 Task: Create a task  Issue with data being truncated when saving to database , assign it to team member softage.10@softage.net in the project ZephyrTech and update the status of the task to  Off Track , set the priority of the task to Medium.
Action: Mouse moved to (69, 54)
Screenshot: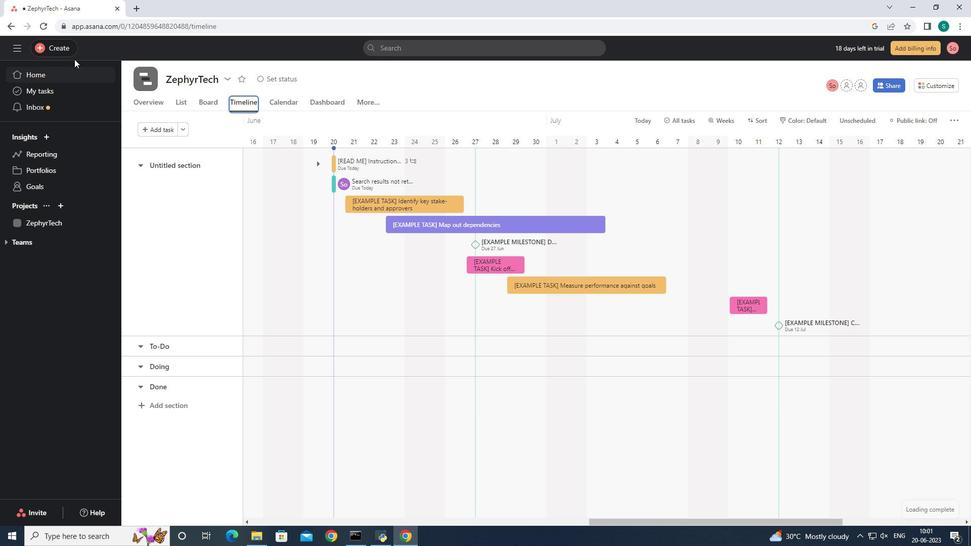 
Action: Mouse pressed left at (69, 54)
Screenshot: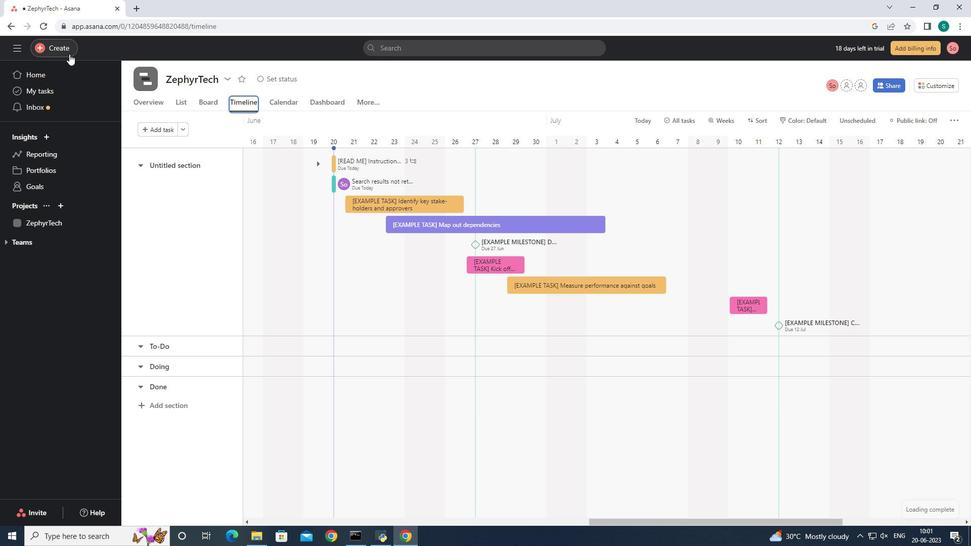 
Action: Mouse moved to (129, 52)
Screenshot: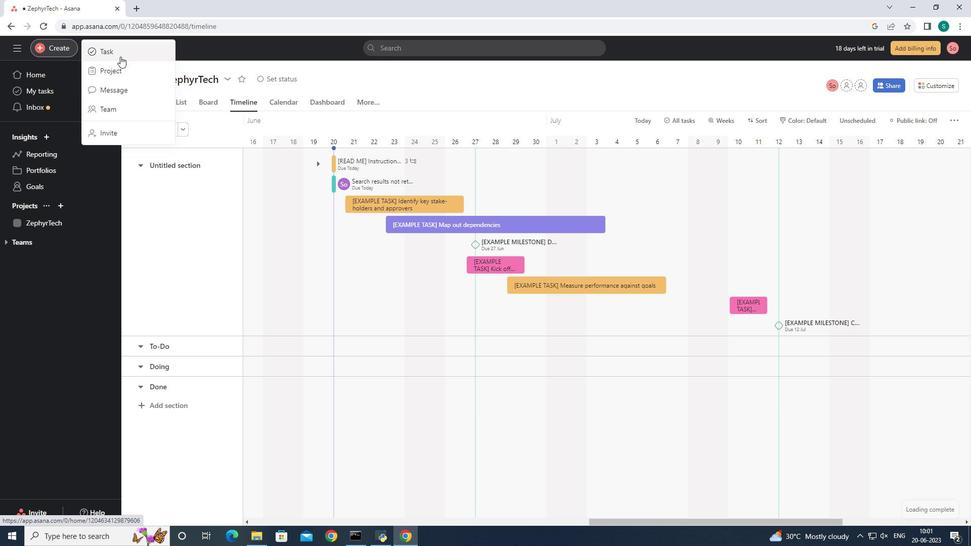 
Action: Mouse pressed left at (129, 52)
Screenshot: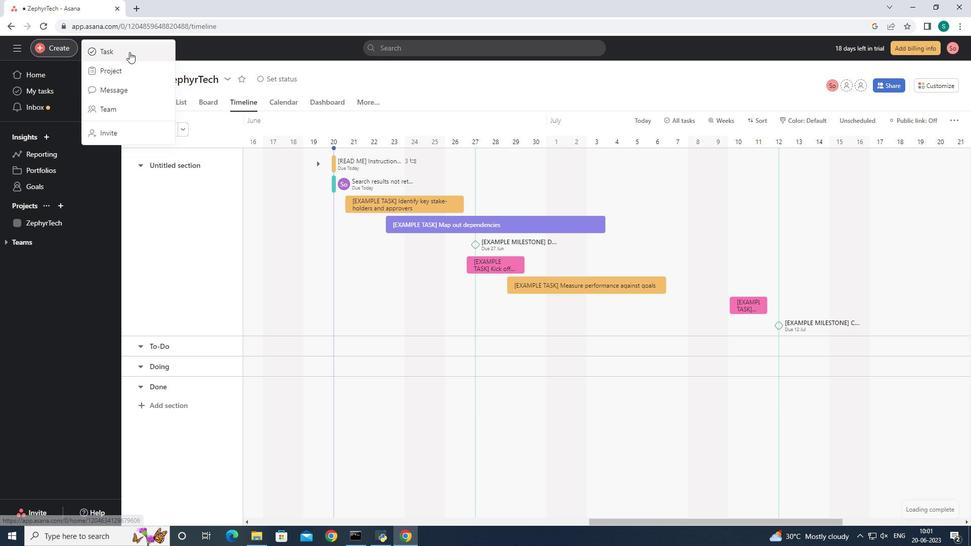 
Action: Mouse moved to (852, 436)
Screenshot: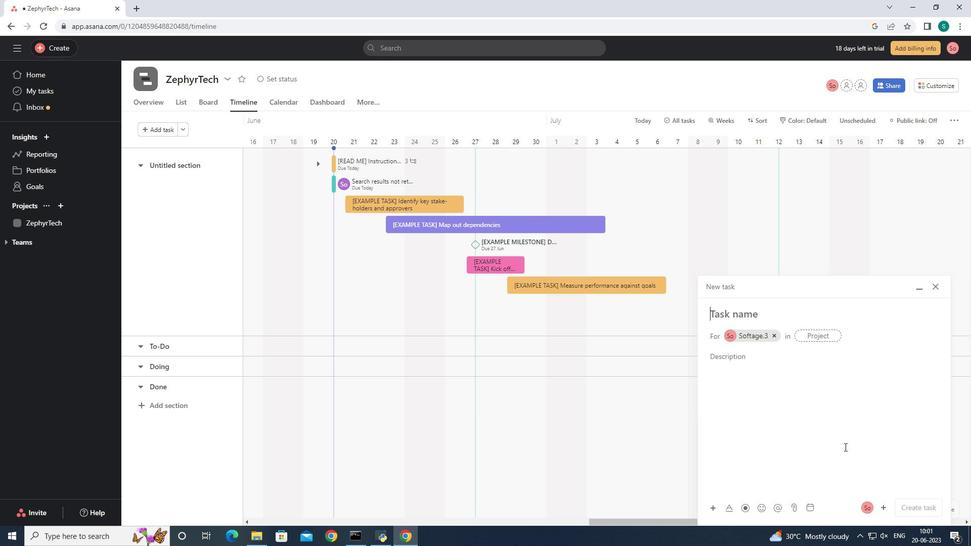 
Action: Key pressed <Key.shift><Key.shift><Key.shift>Issue<Key.space>with<Key.space>data<Key.space>being<Key.space>truncated<Key.space>when<Key.space>saving<Key.space>to<Key.space>database,
Screenshot: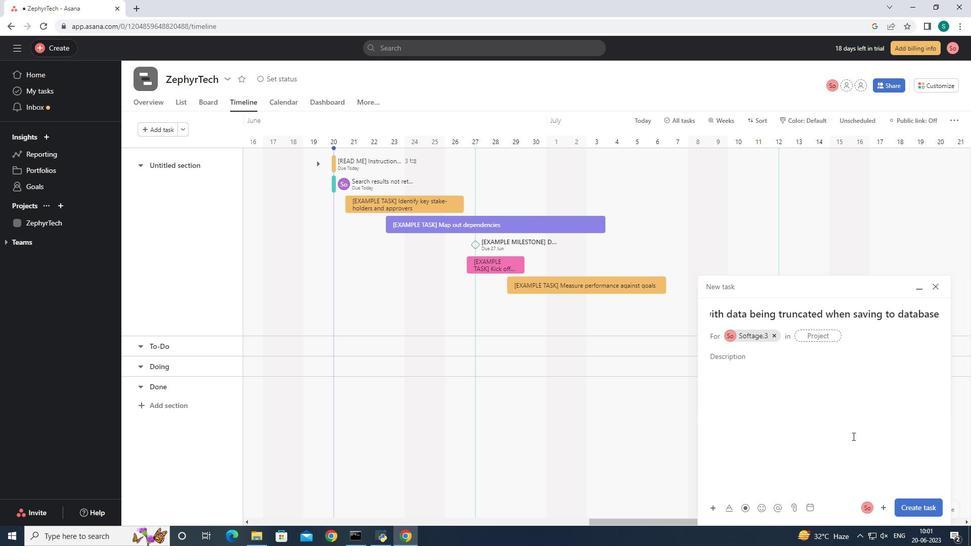 
Action: Mouse moved to (771, 338)
Screenshot: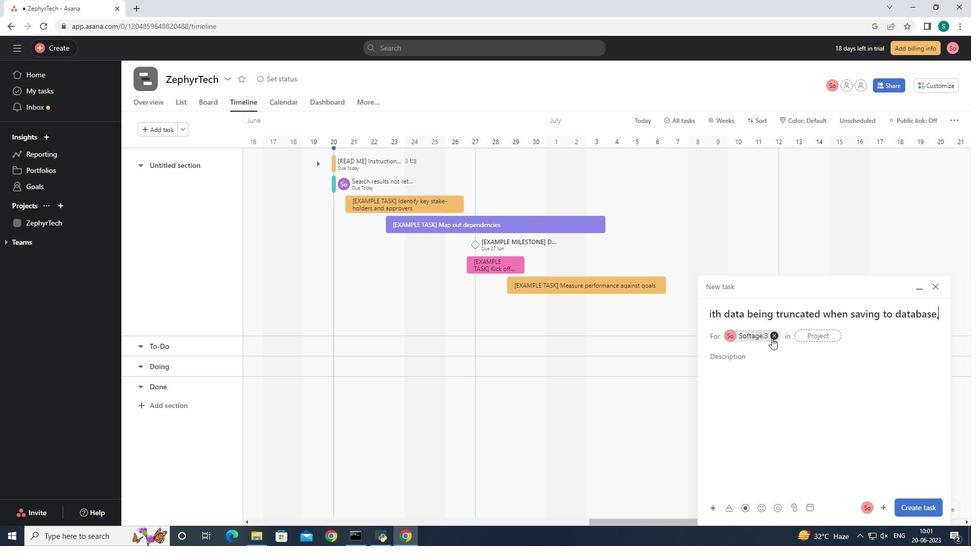 
Action: Mouse pressed left at (771, 338)
Screenshot: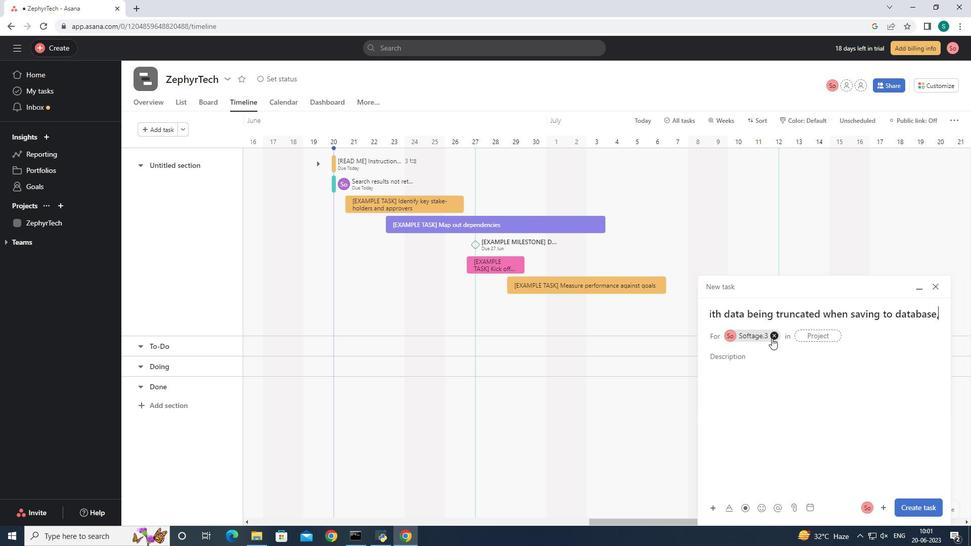 
Action: Mouse moved to (870, 511)
Screenshot: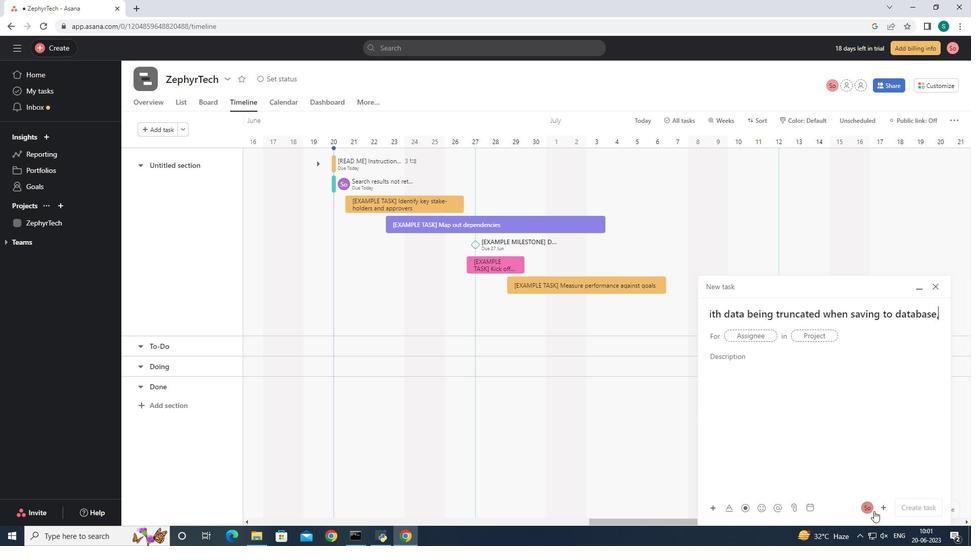 
Action: Mouse pressed left at (870, 511)
Screenshot: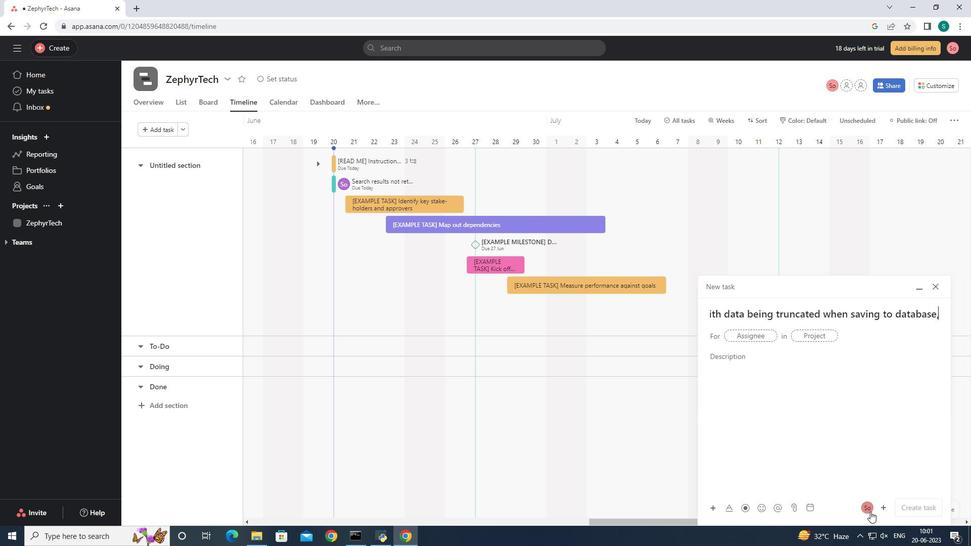
Action: Mouse moved to (803, 509)
Screenshot: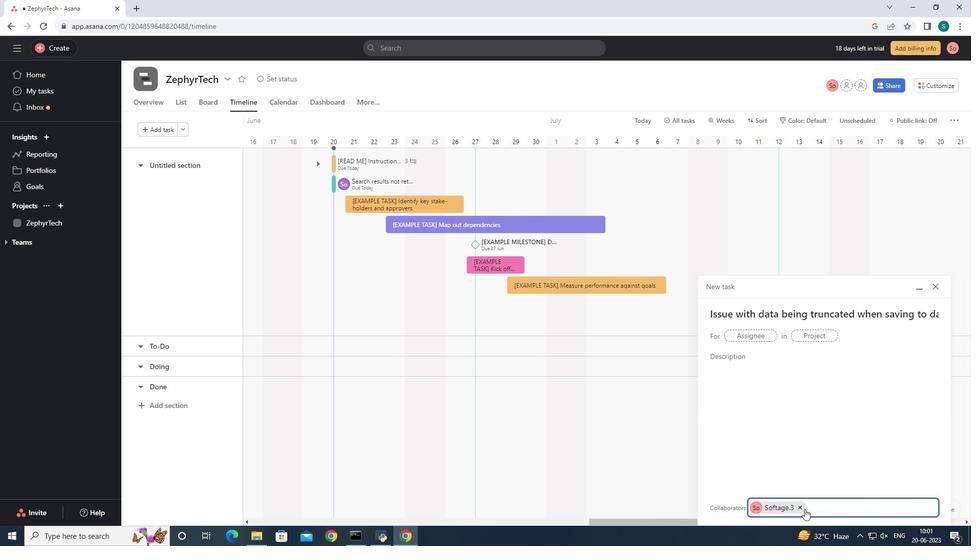 
Action: Mouse pressed left at (803, 509)
Screenshot: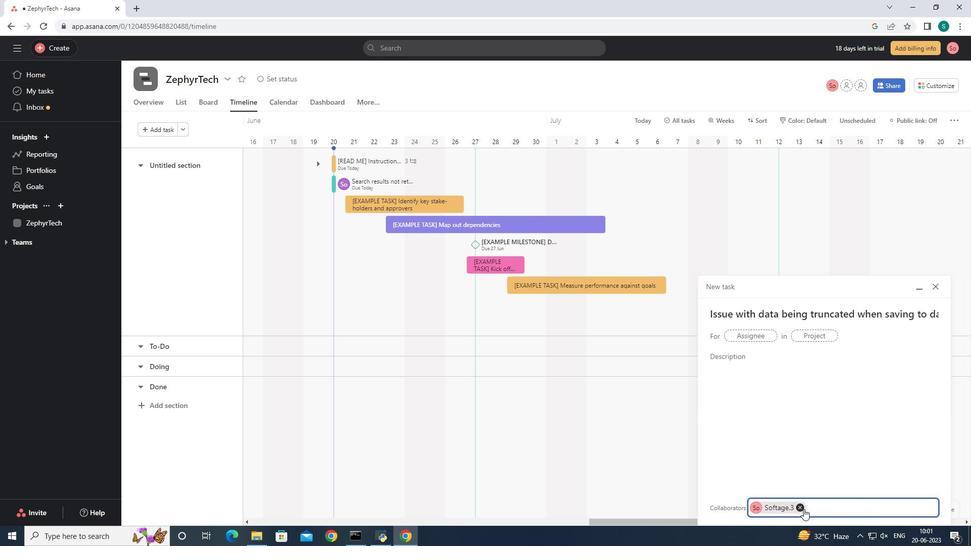
Action: Mouse moved to (762, 340)
Screenshot: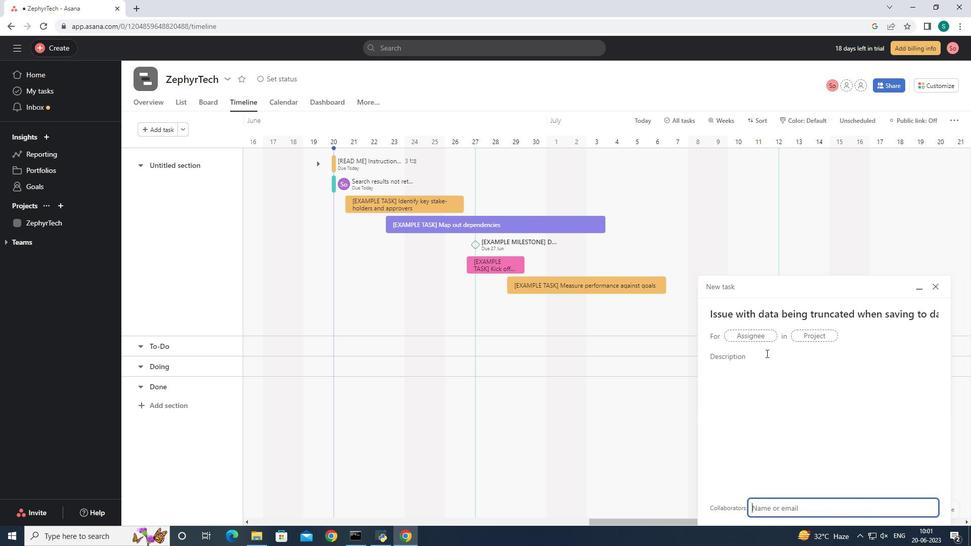 
Action: Mouse pressed left at (762, 340)
Screenshot: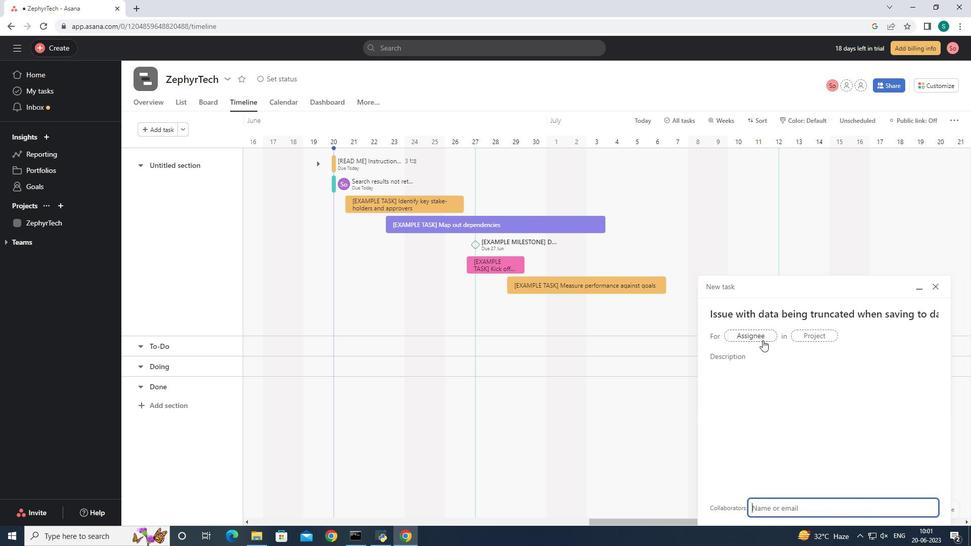 
Action: Mouse moved to (759, 334)
Screenshot: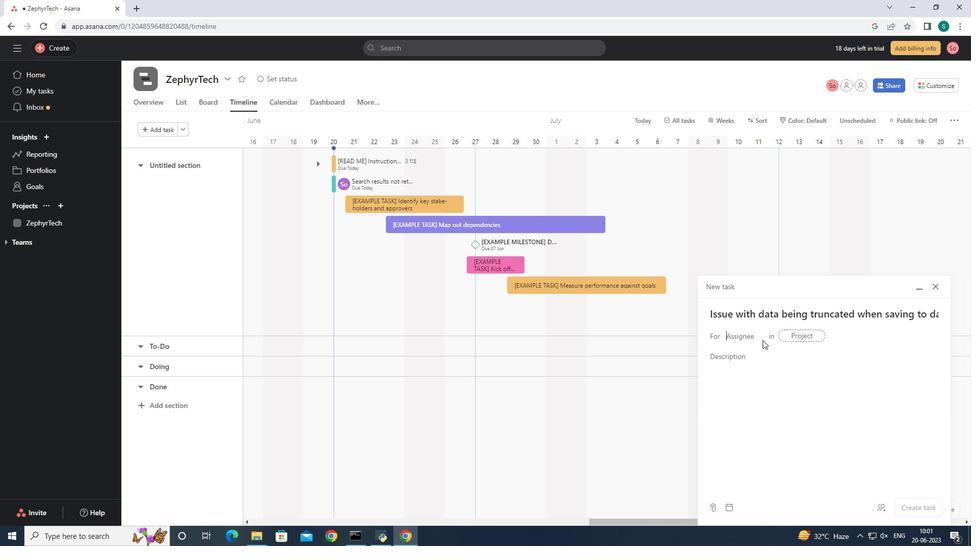
Action: Key pressed <Key.shift>Softage.10
Screenshot: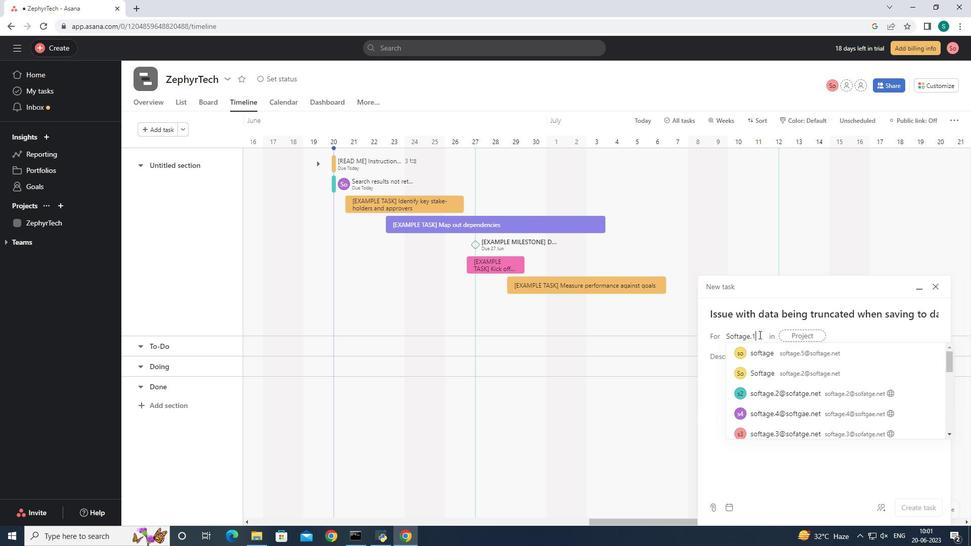 
Action: Mouse moved to (810, 357)
Screenshot: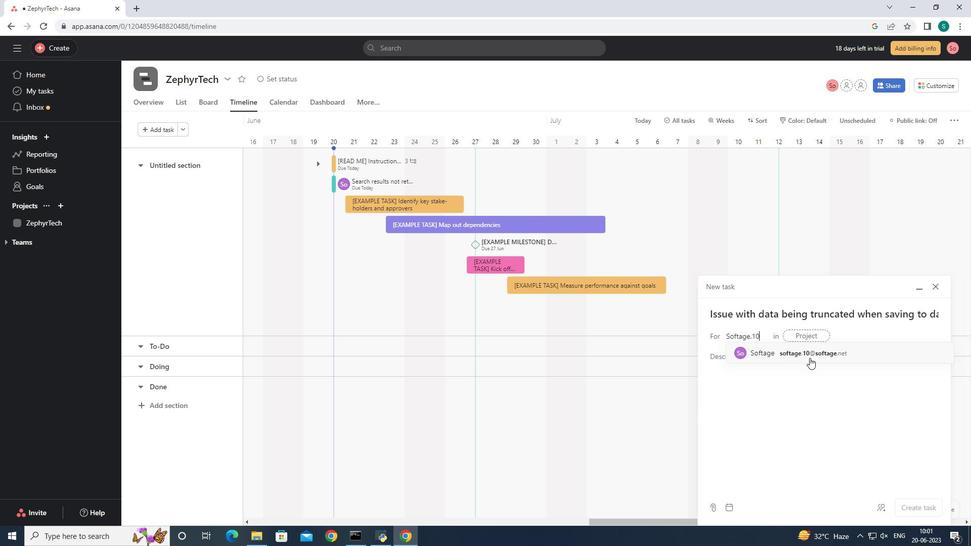 
Action: Mouse pressed left at (810, 357)
Screenshot: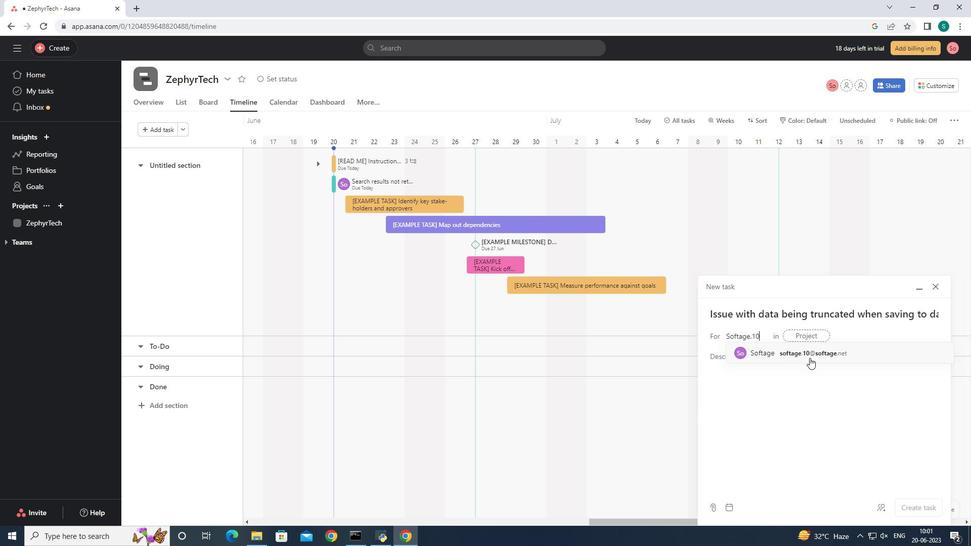 
Action: Mouse moved to (767, 353)
Screenshot: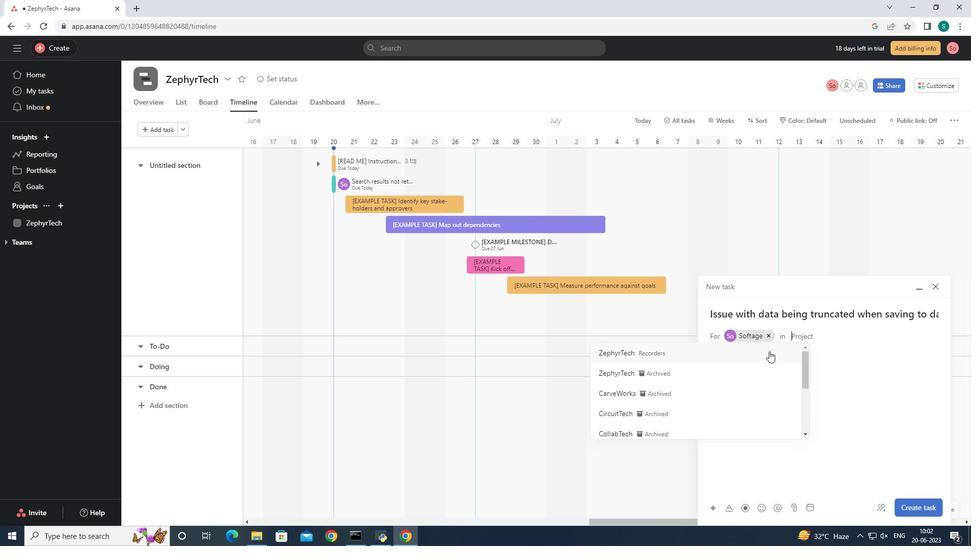 
Action: Mouse pressed left at (767, 353)
Screenshot: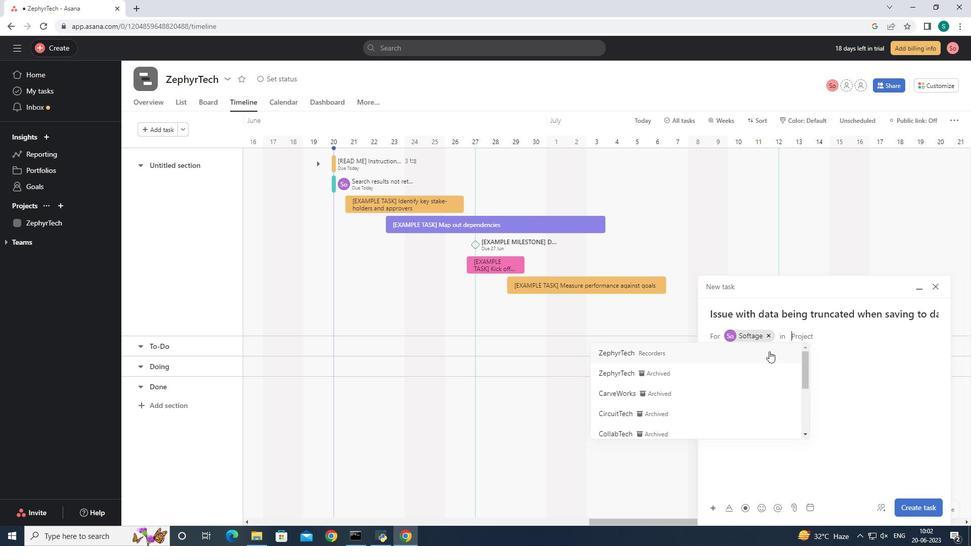 
Action: Mouse moved to (765, 382)
Screenshot: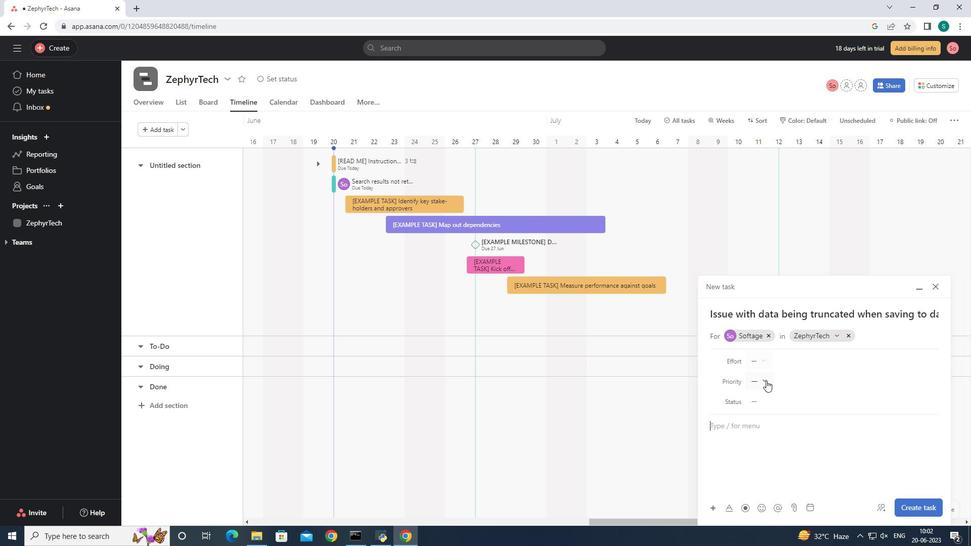 
Action: Mouse pressed left at (765, 382)
Screenshot: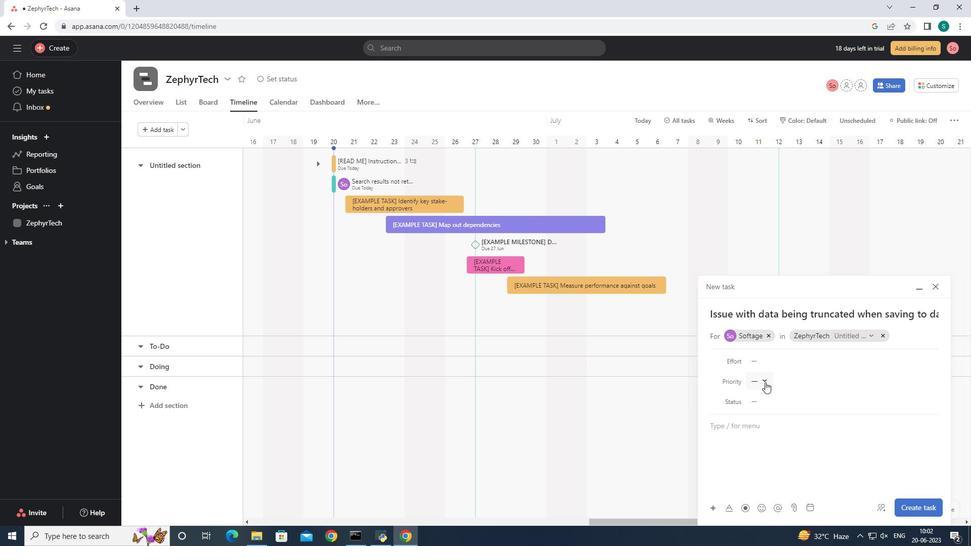 
Action: Mouse moved to (730, 443)
Screenshot: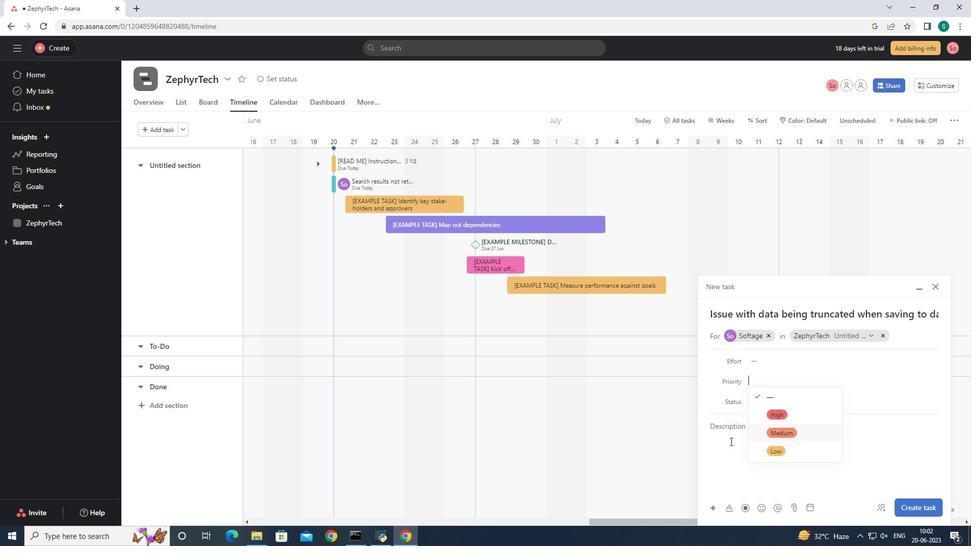 
Action: Mouse pressed left at (730, 443)
Screenshot: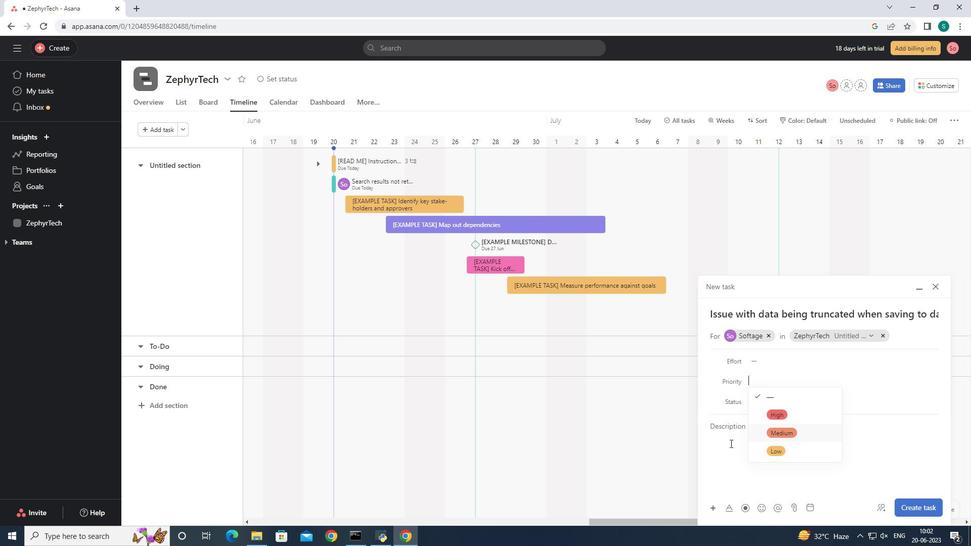 
Action: Mouse moved to (754, 401)
Screenshot: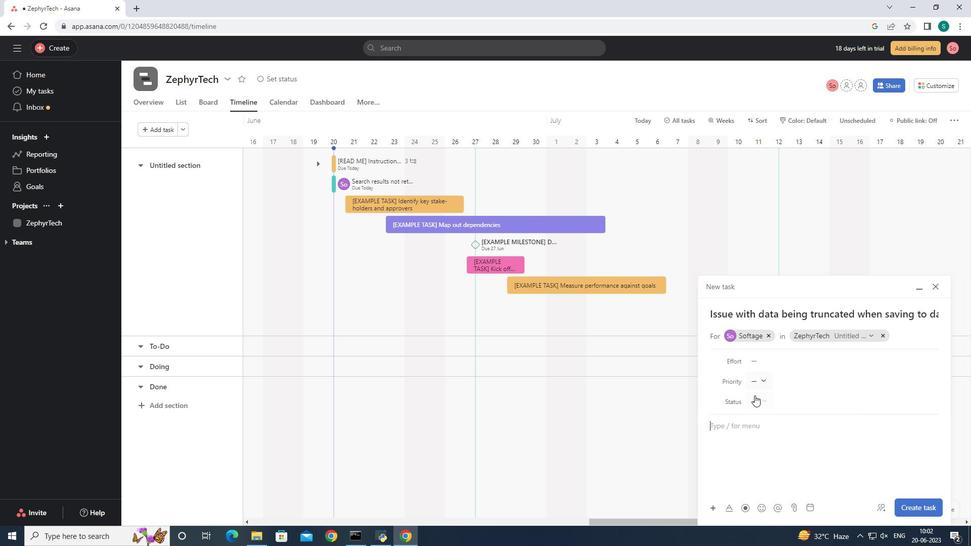 
Action: Mouse pressed left at (754, 401)
Screenshot: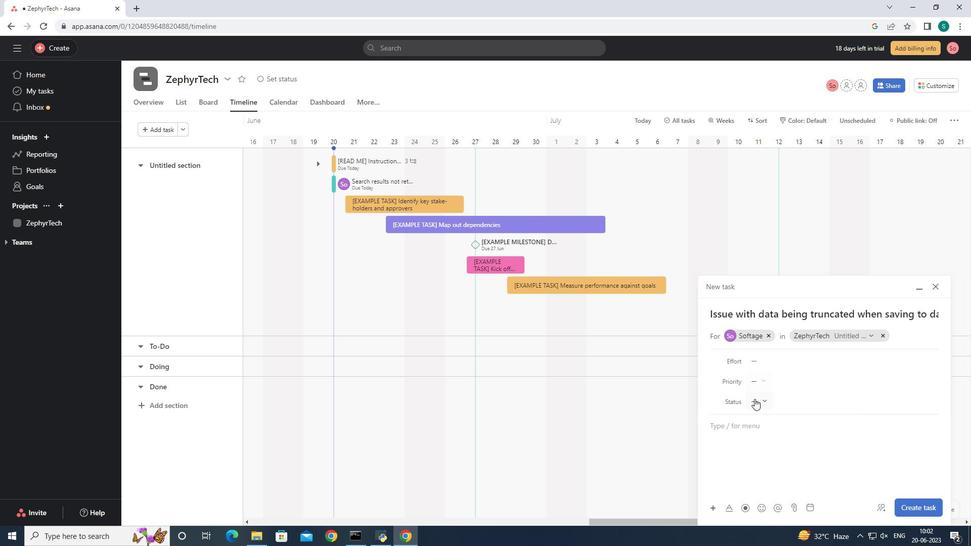 
Action: Mouse moved to (782, 476)
Screenshot: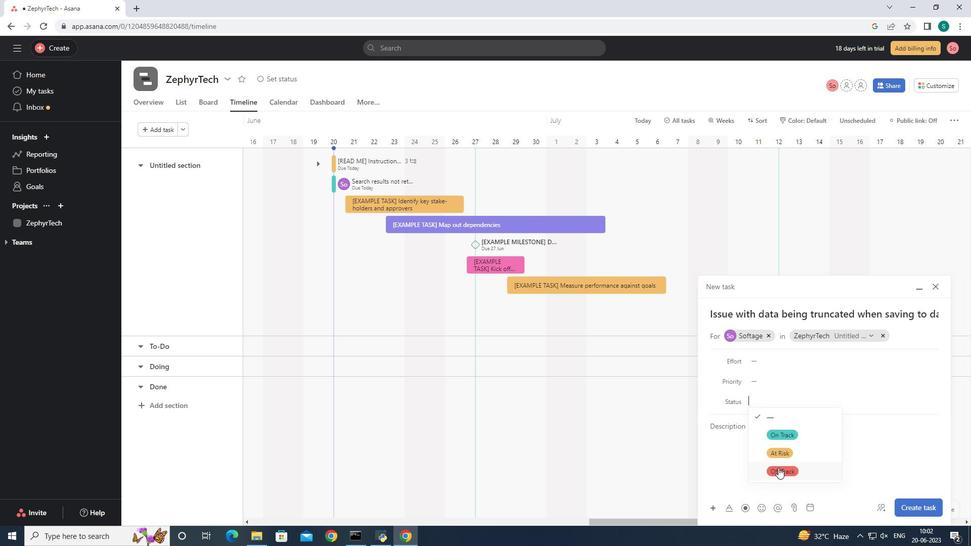 
Action: Mouse pressed left at (782, 476)
Screenshot: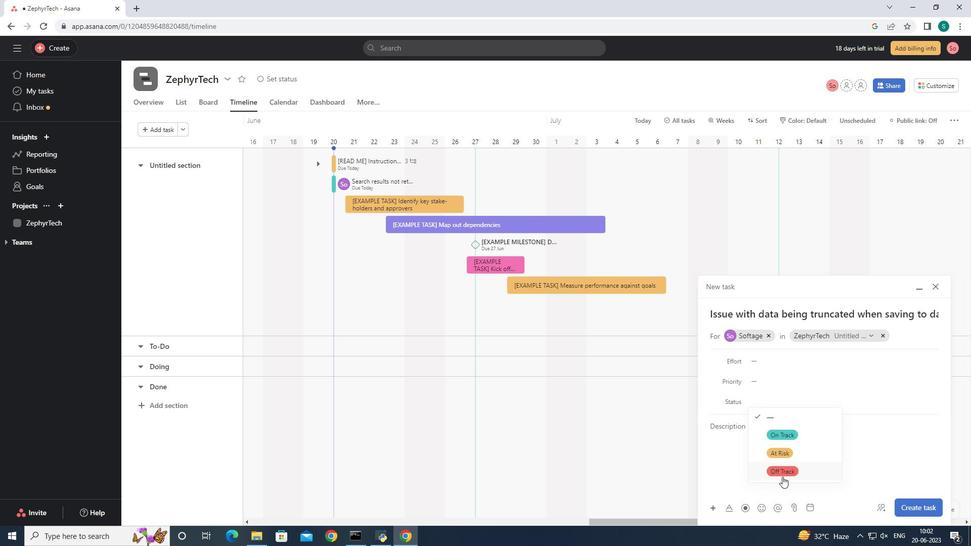 
Action: Mouse moved to (765, 379)
Screenshot: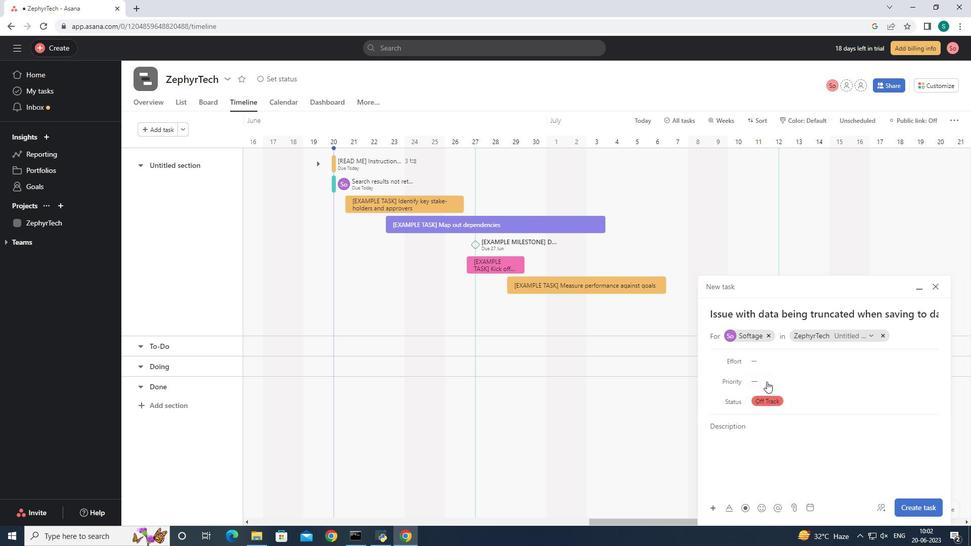 
Action: Mouse pressed left at (765, 379)
Screenshot: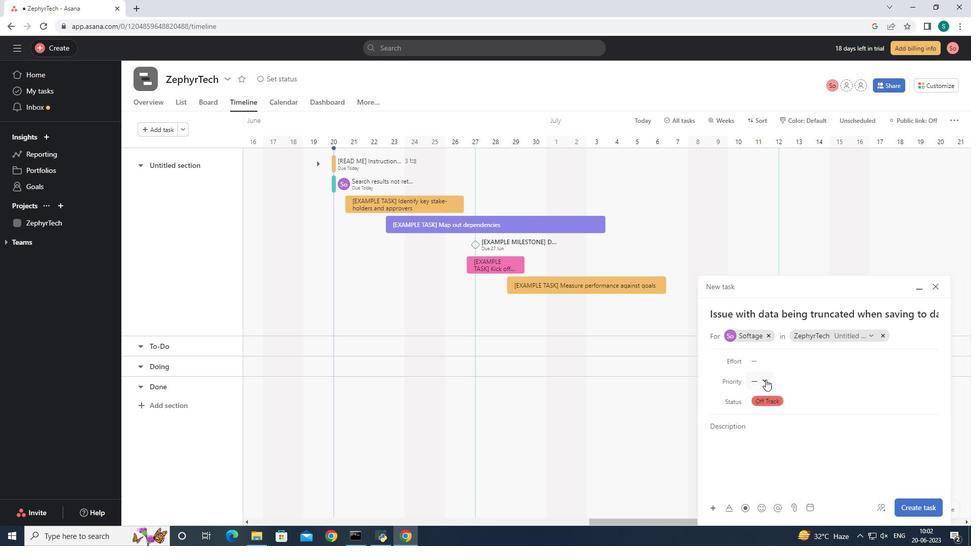 
Action: Mouse moved to (785, 435)
Screenshot: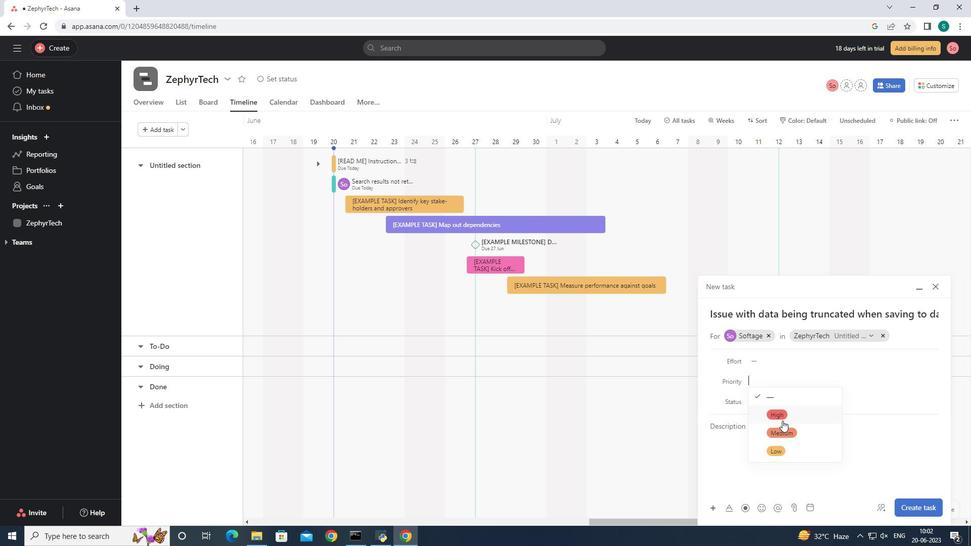 
Action: Mouse pressed left at (785, 435)
Screenshot: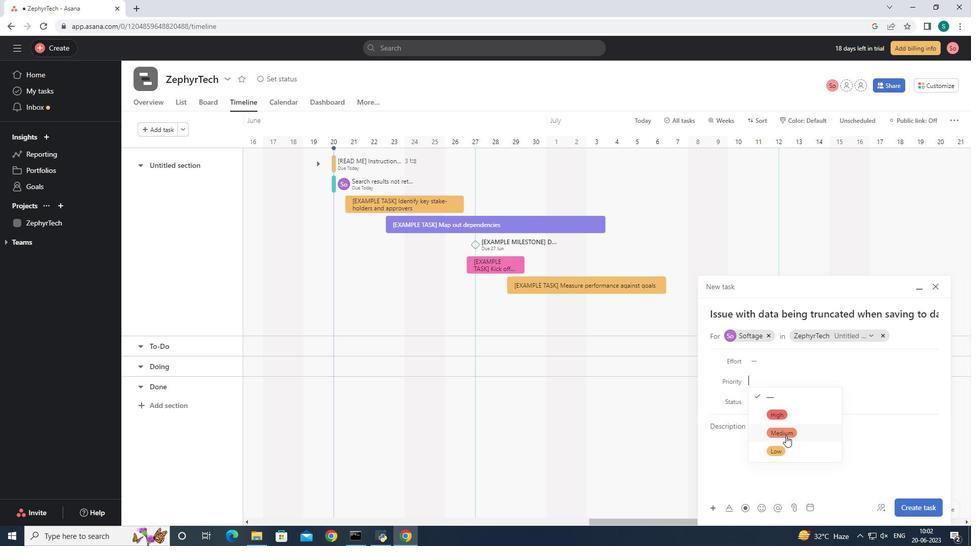 
Action: Mouse moved to (915, 503)
Screenshot: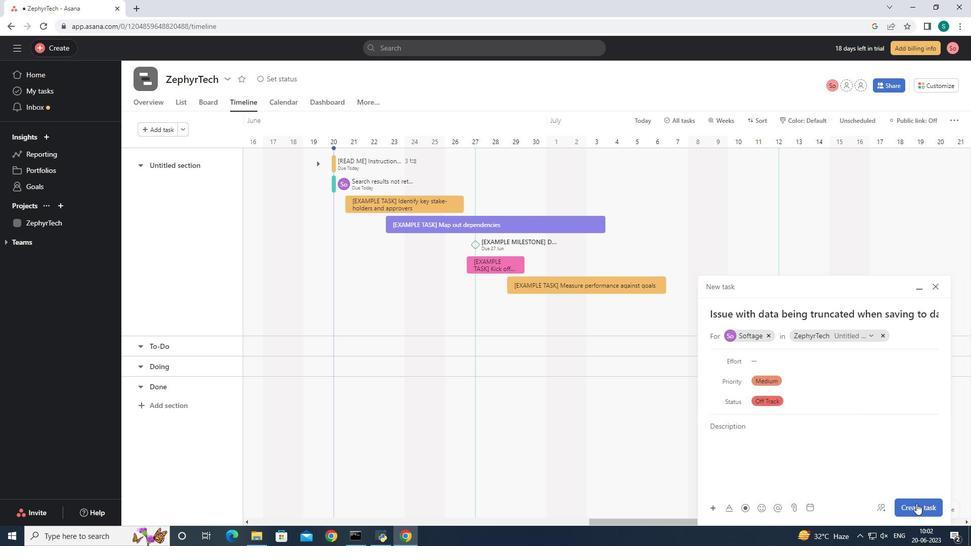 
Action: Mouse pressed left at (915, 503)
Screenshot: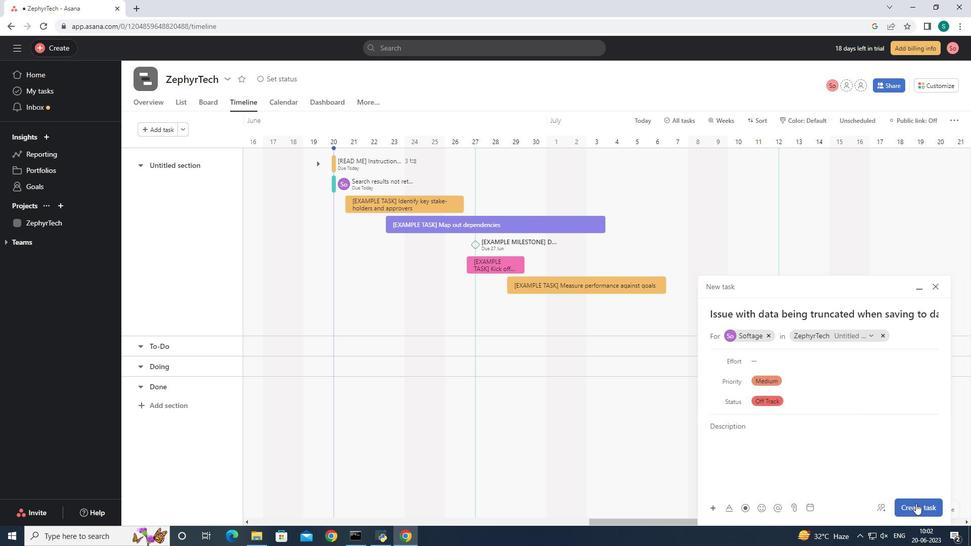 
